 Task: Find and review emails with attachments related to job applications between specific dates.
Action: Mouse moved to (653, 69)
Screenshot: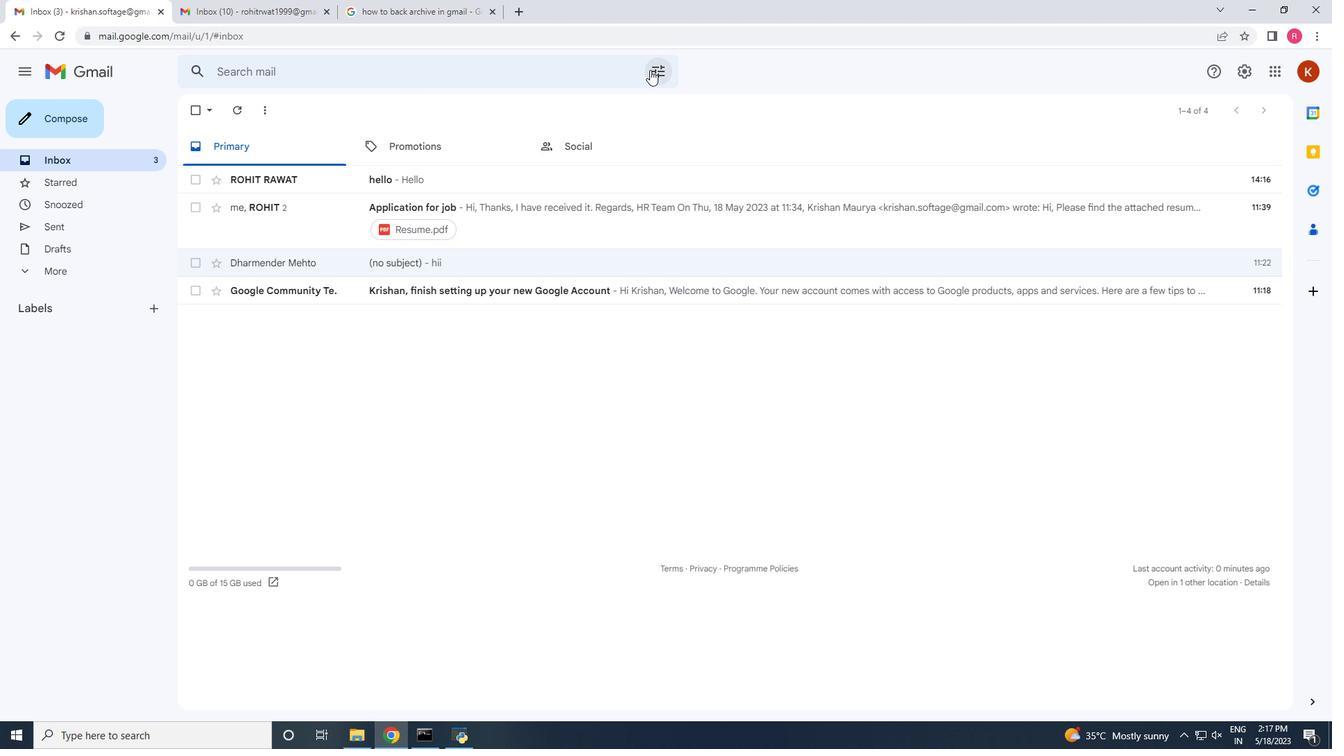 
Action: Mouse pressed left at (653, 69)
Screenshot: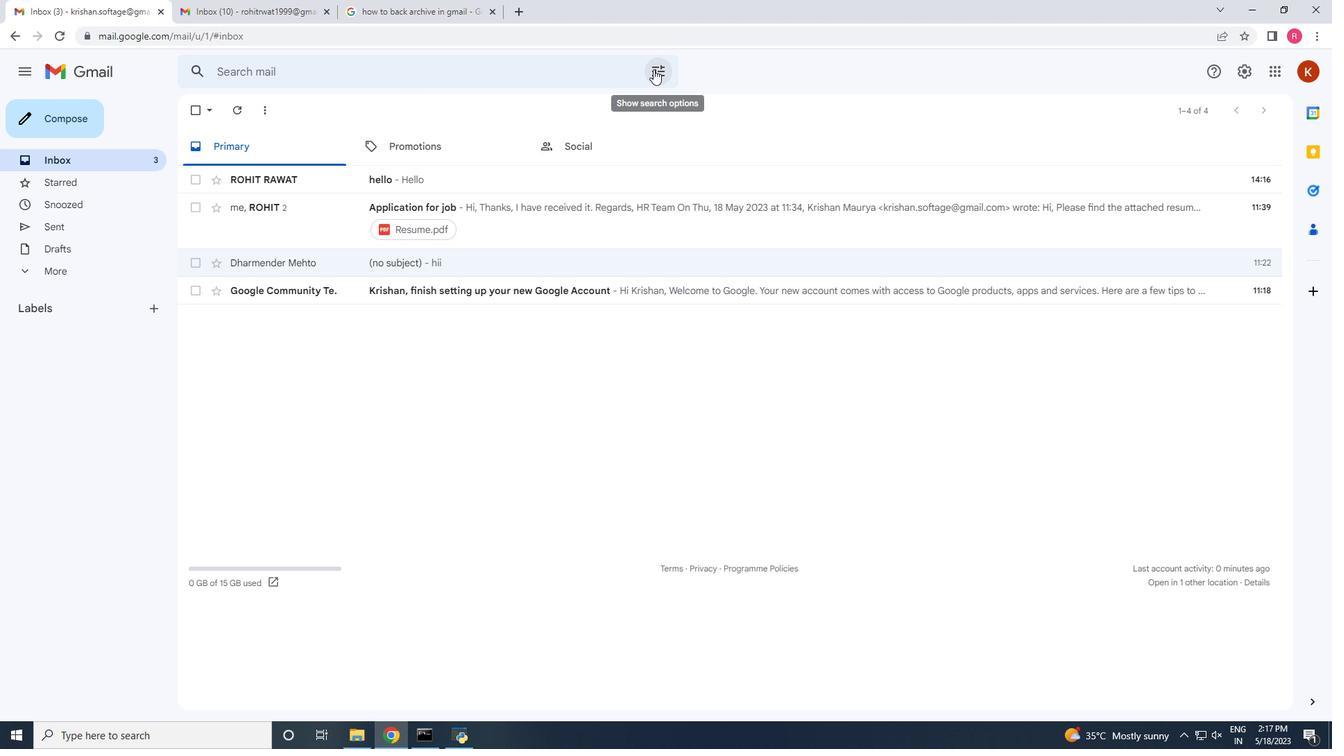
Action: Mouse moved to (322, 275)
Screenshot: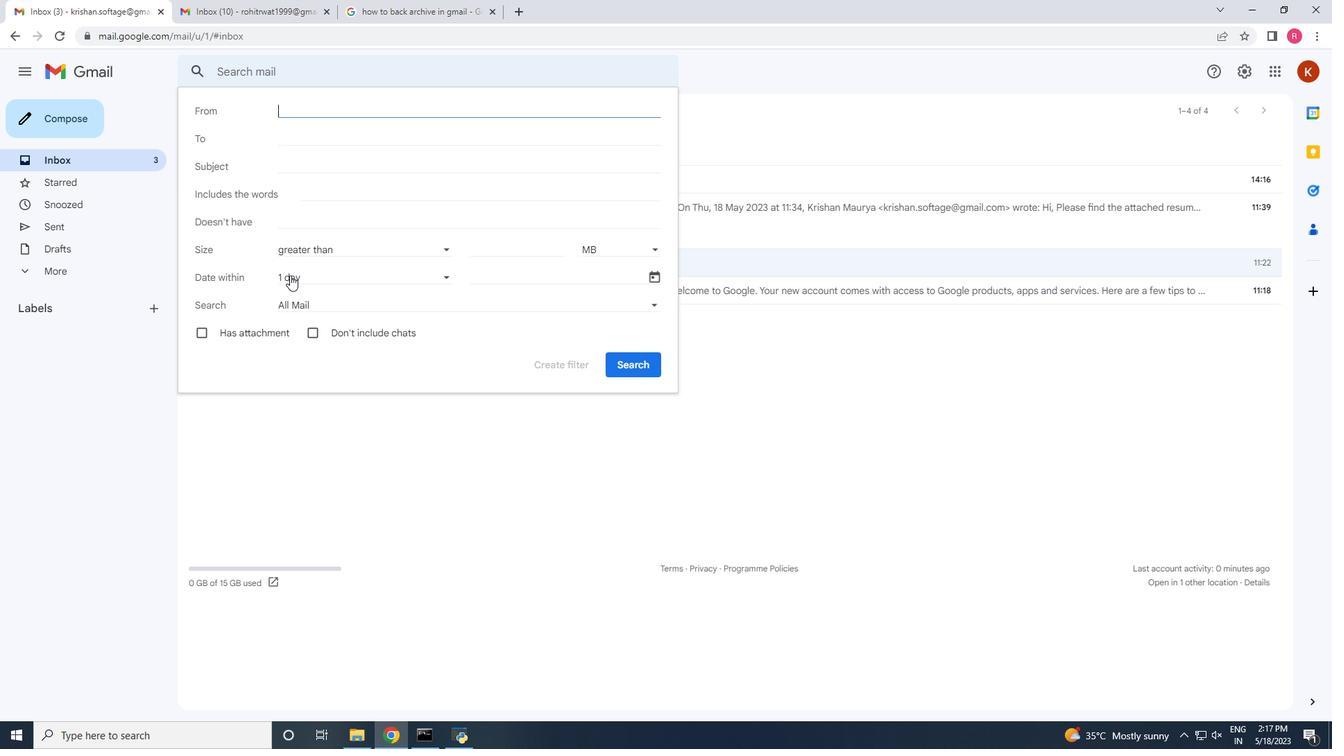 
Action: Mouse pressed left at (322, 275)
Screenshot: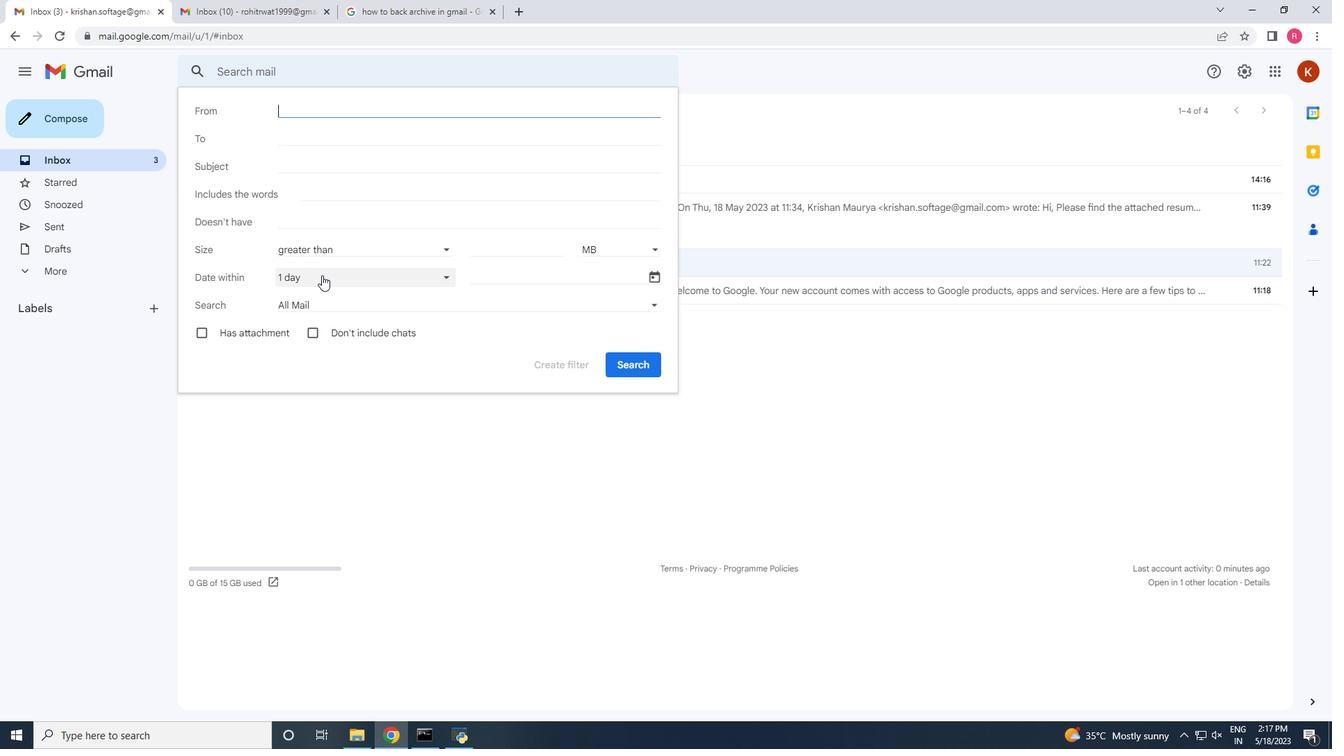 
Action: Mouse moved to (333, 437)
Screenshot: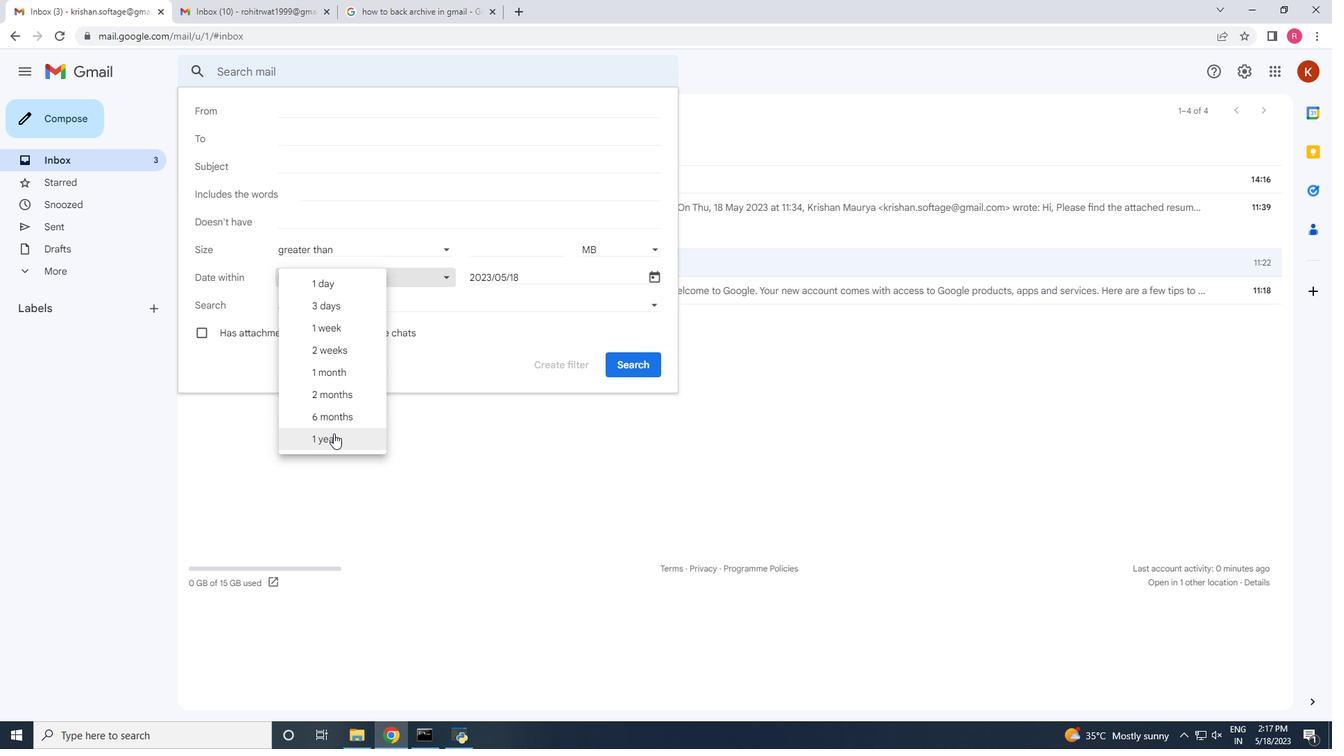 
Action: Mouse pressed left at (333, 437)
Screenshot: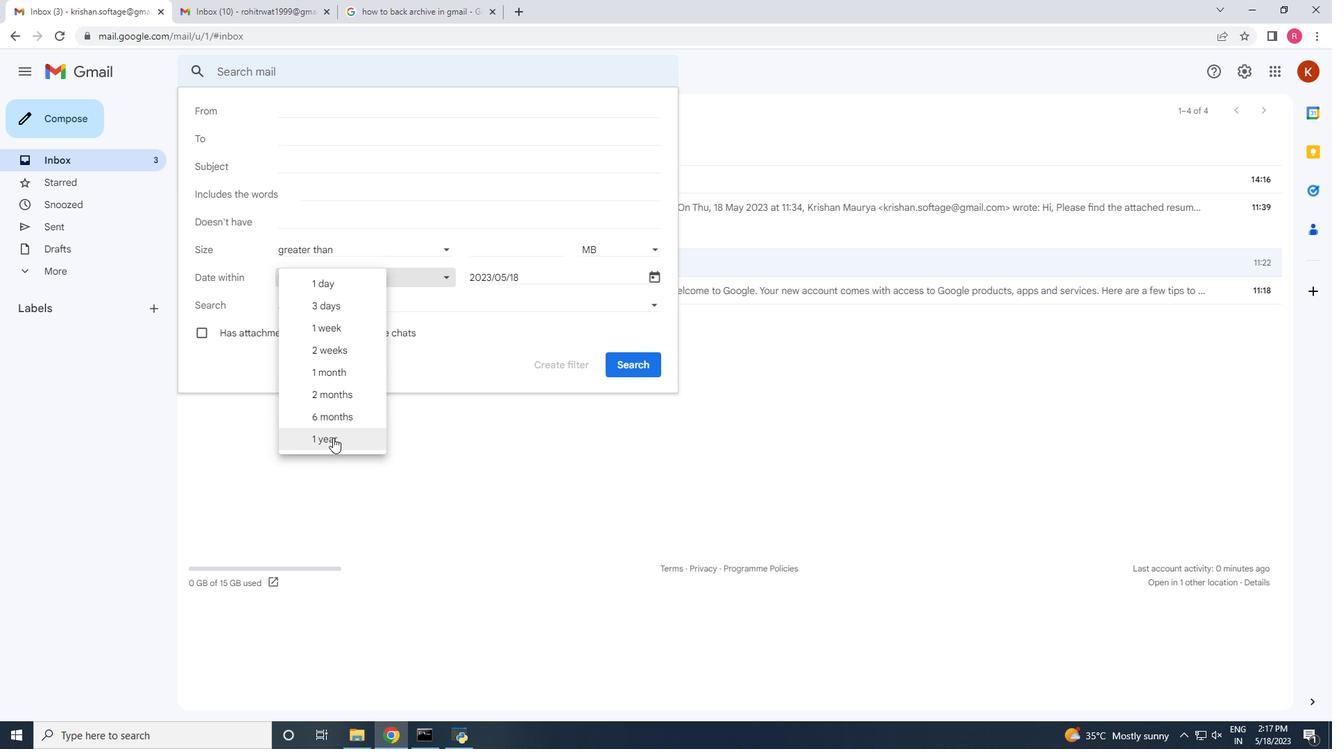 
Action: Mouse moved to (431, 268)
Screenshot: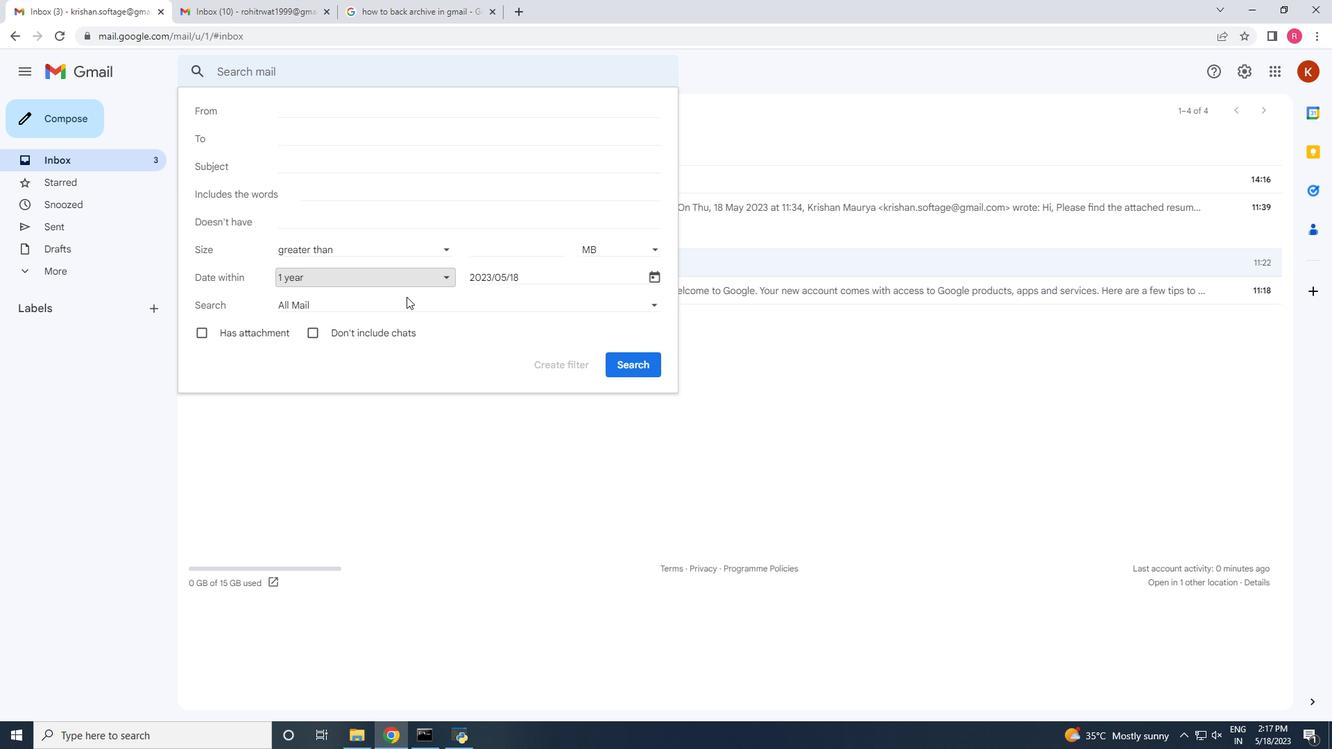 
Action: Mouse scrolled (431, 267) with delta (0, 0)
Screenshot: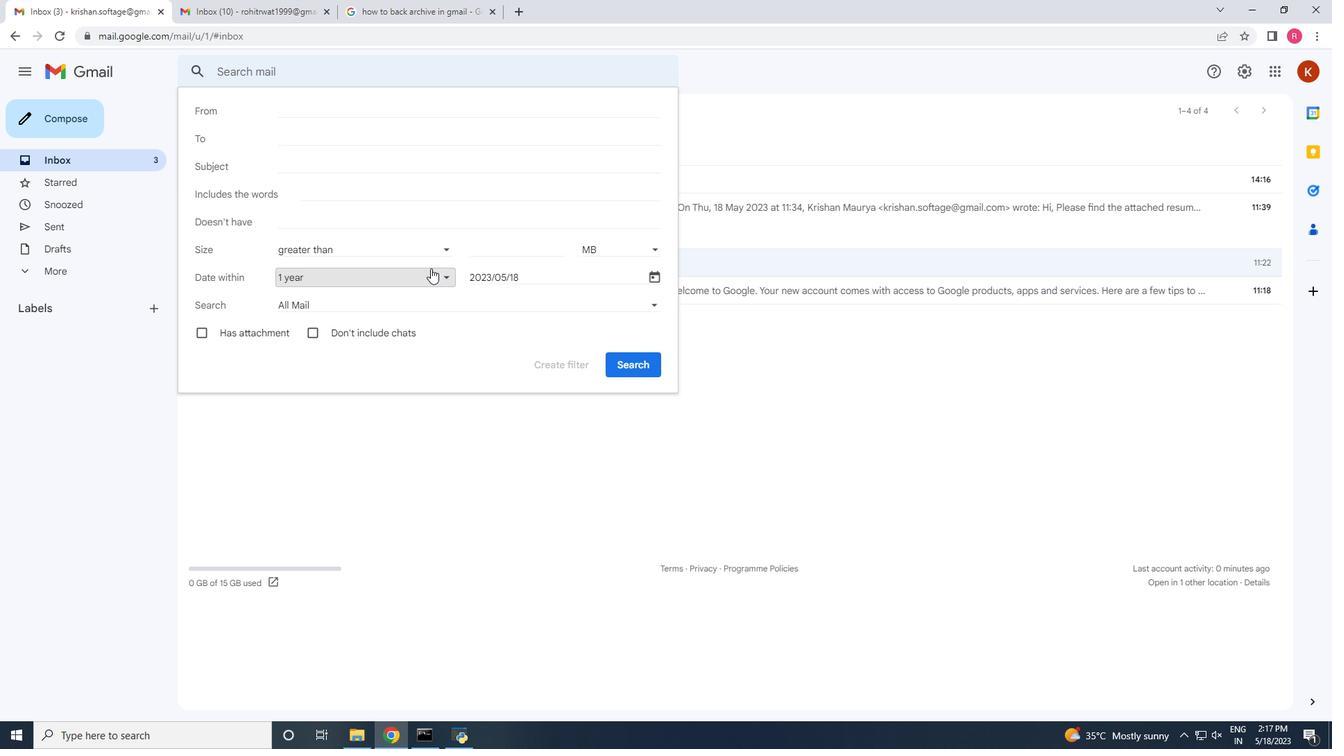 
Action: Mouse moved to (201, 330)
Screenshot: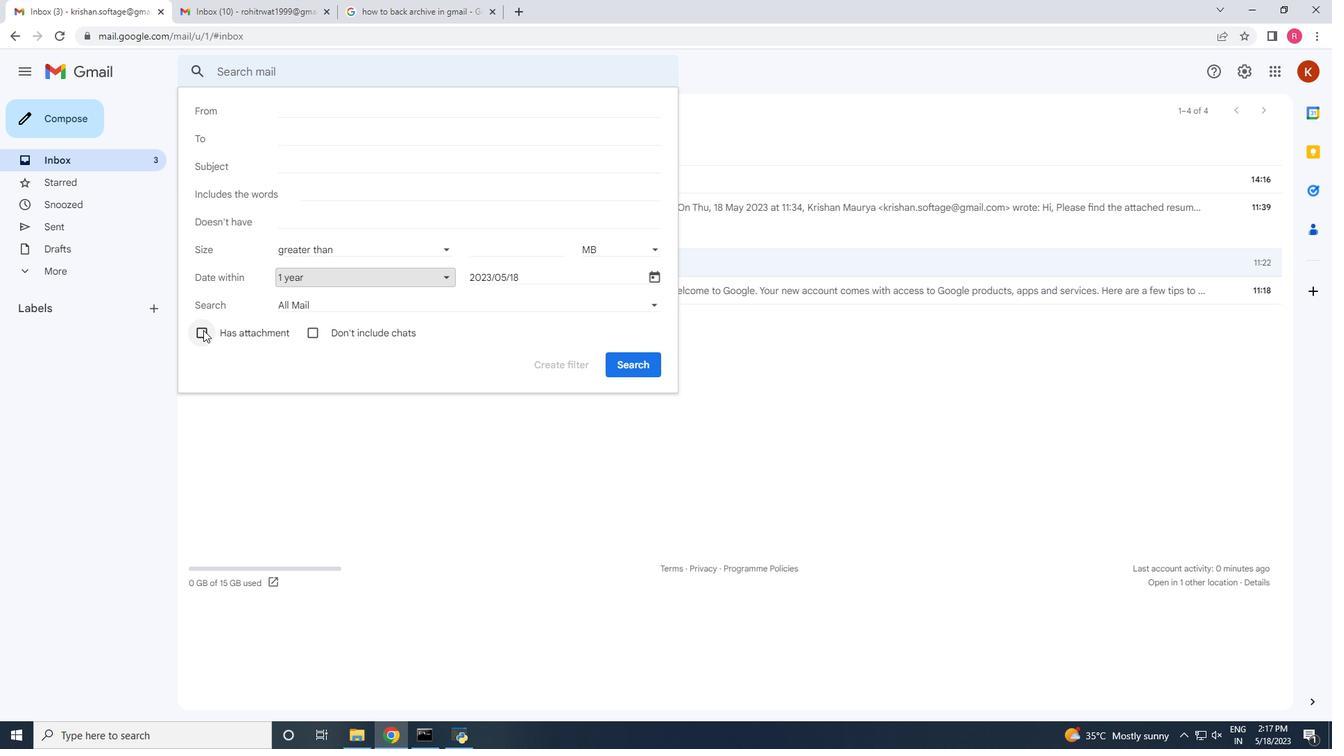 
Action: Mouse pressed left at (201, 330)
Screenshot: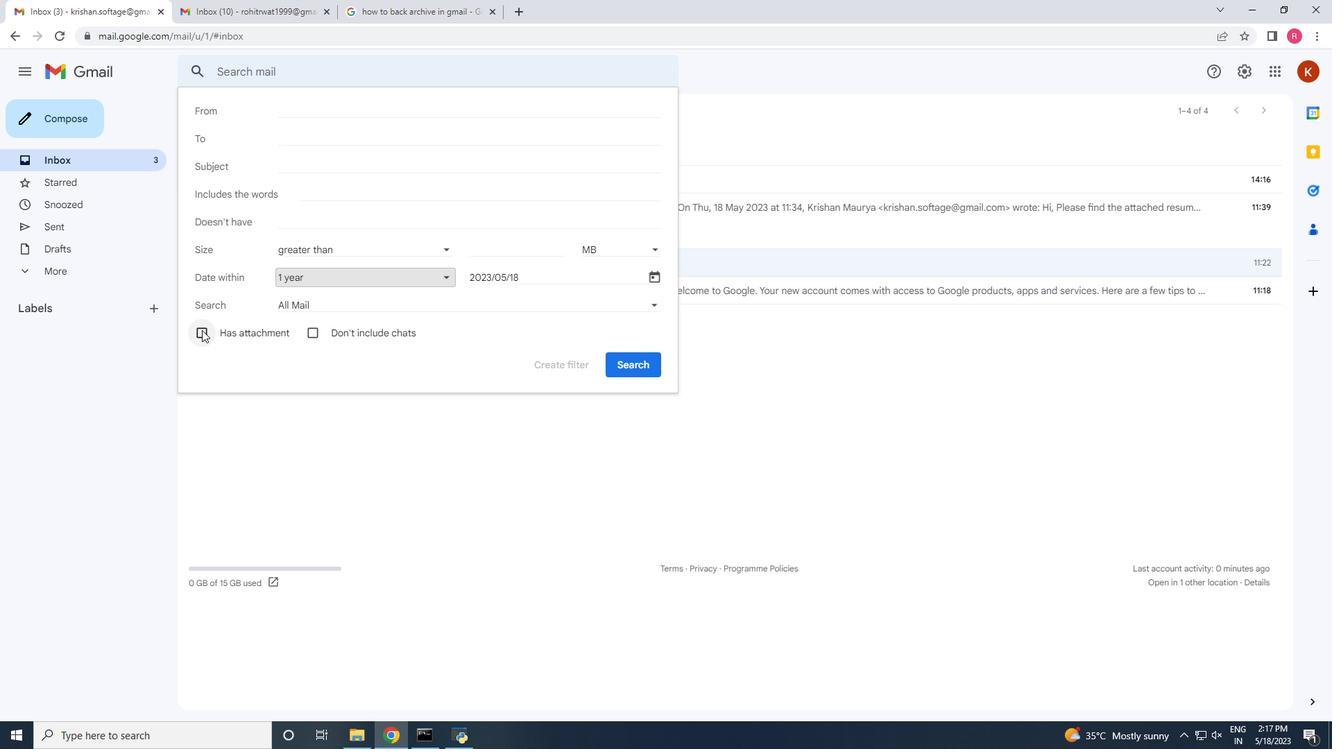 
Action: Mouse moved to (642, 367)
Screenshot: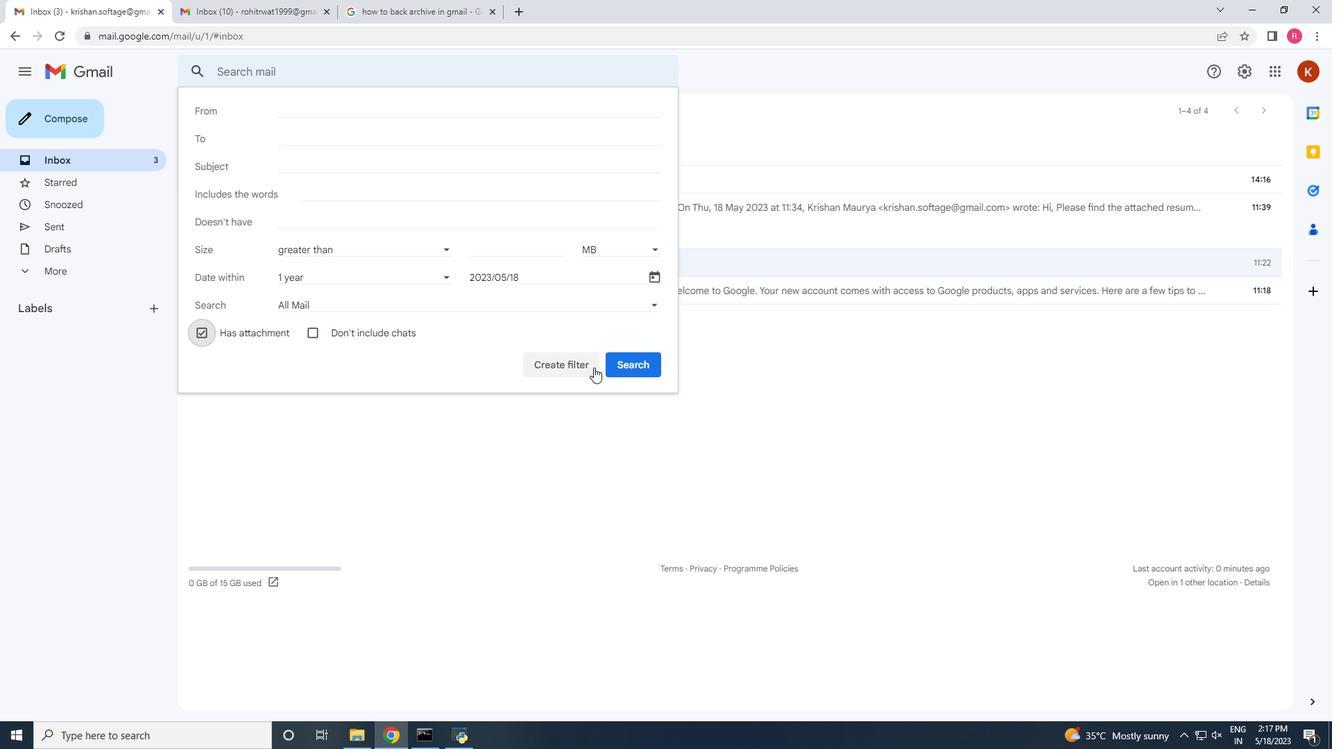 
Action: Mouse pressed left at (642, 367)
Screenshot: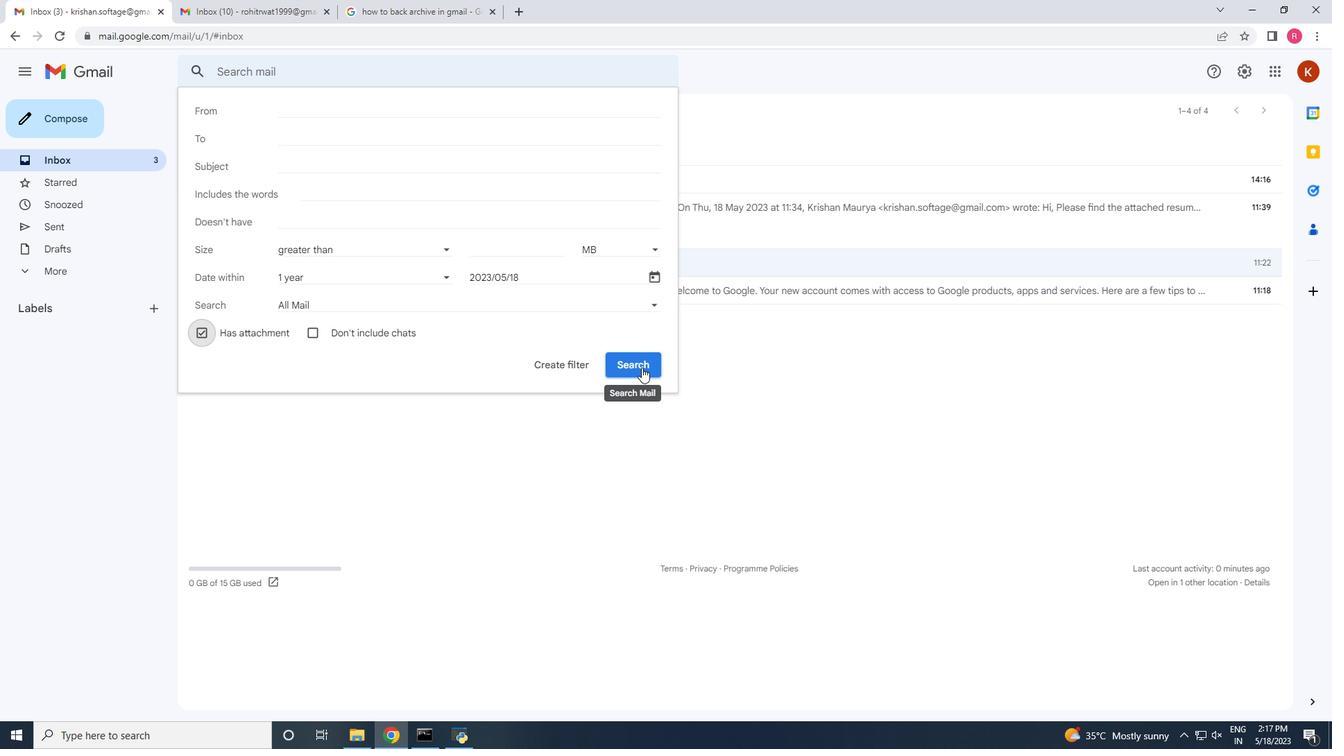 
Action: Mouse moved to (194, 180)
Screenshot: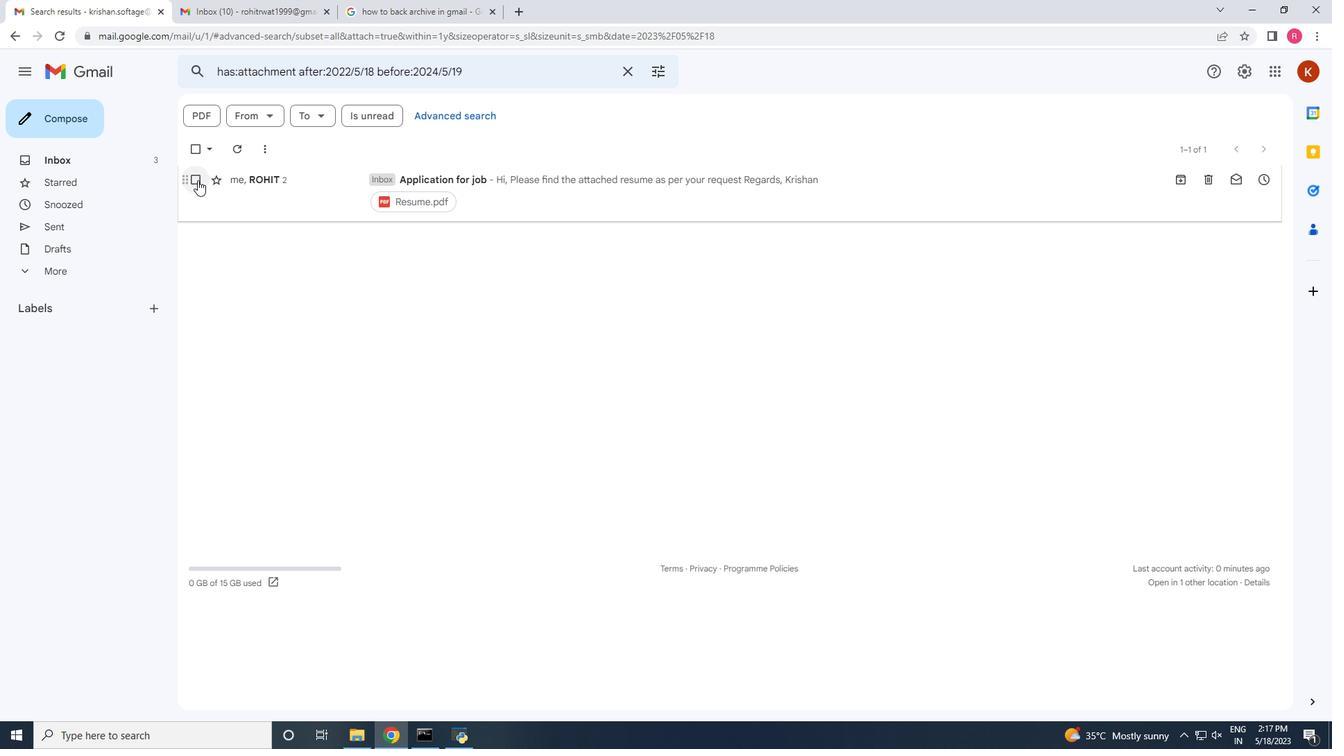 
Action: Mouse pressed left at (194, 180)
Screenshot: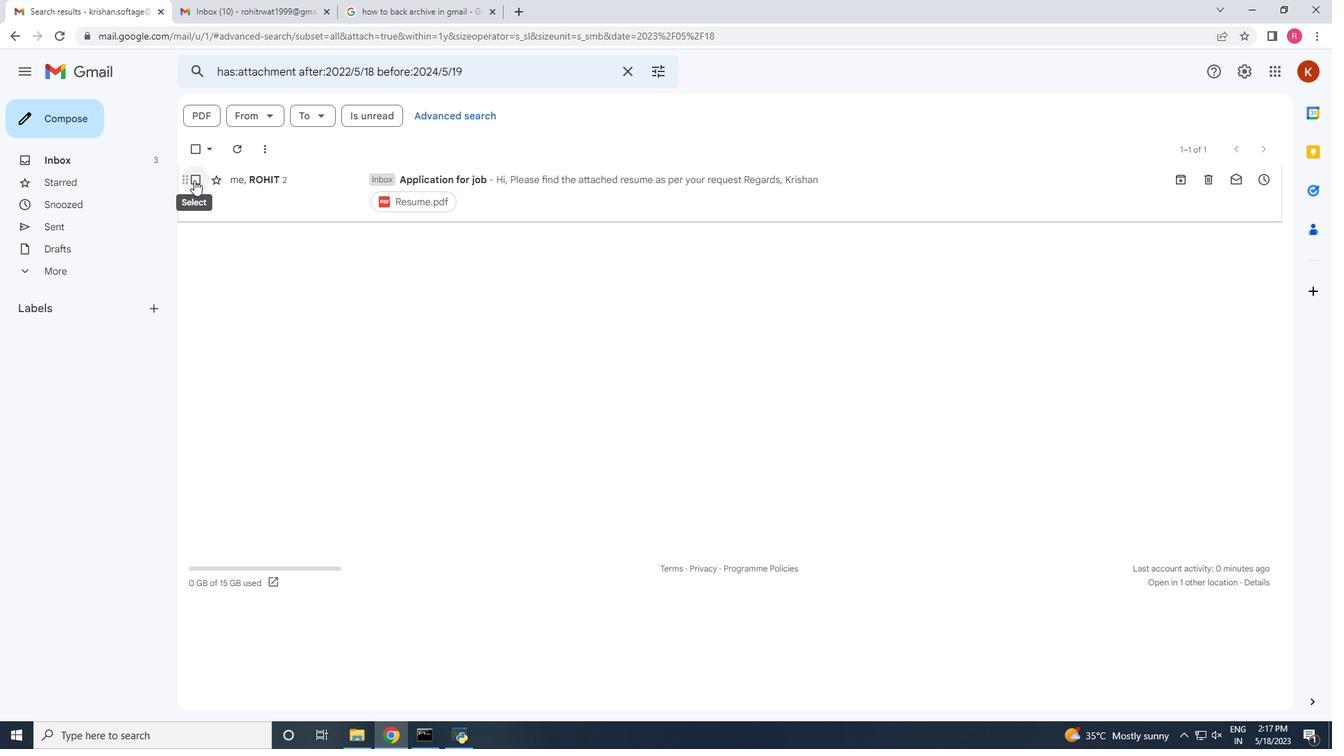 
Action: Mouse moved to (501, 152)
Screenshot: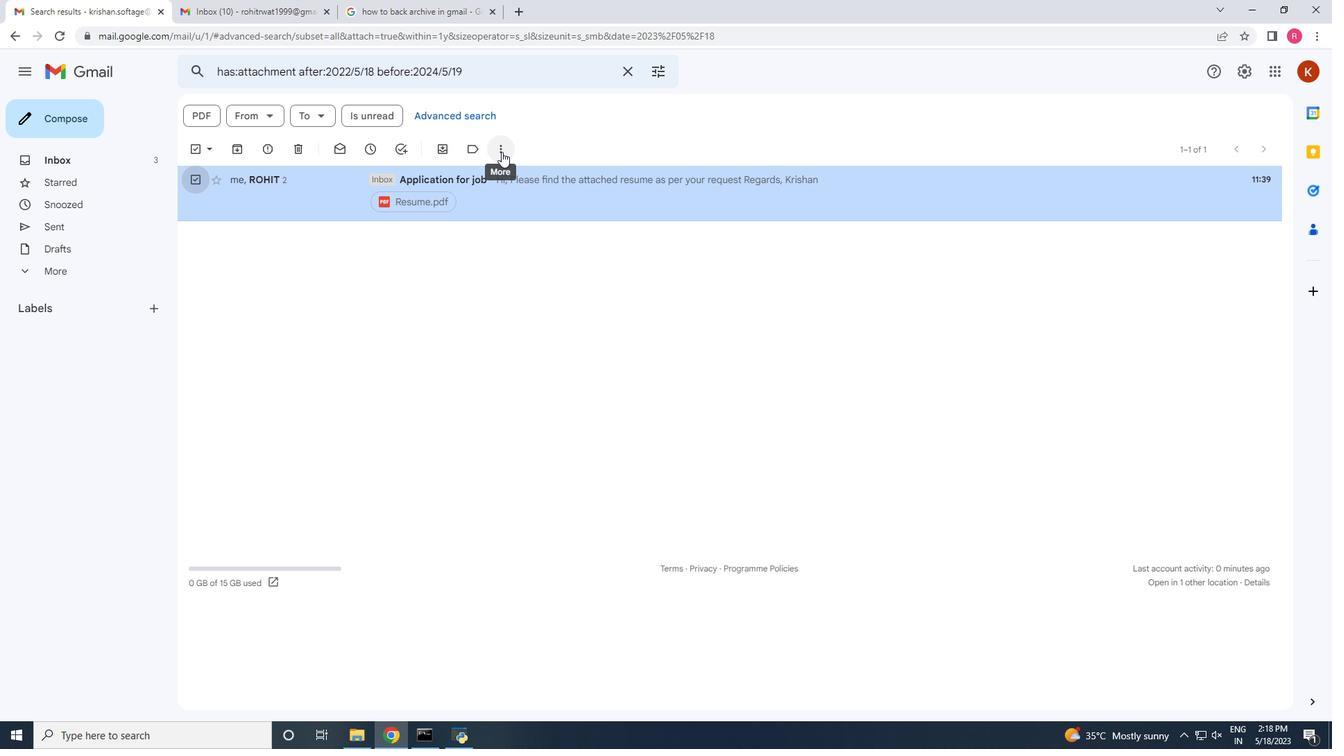 
Action: Mouse pressed left at (501, 152)
Screenshot: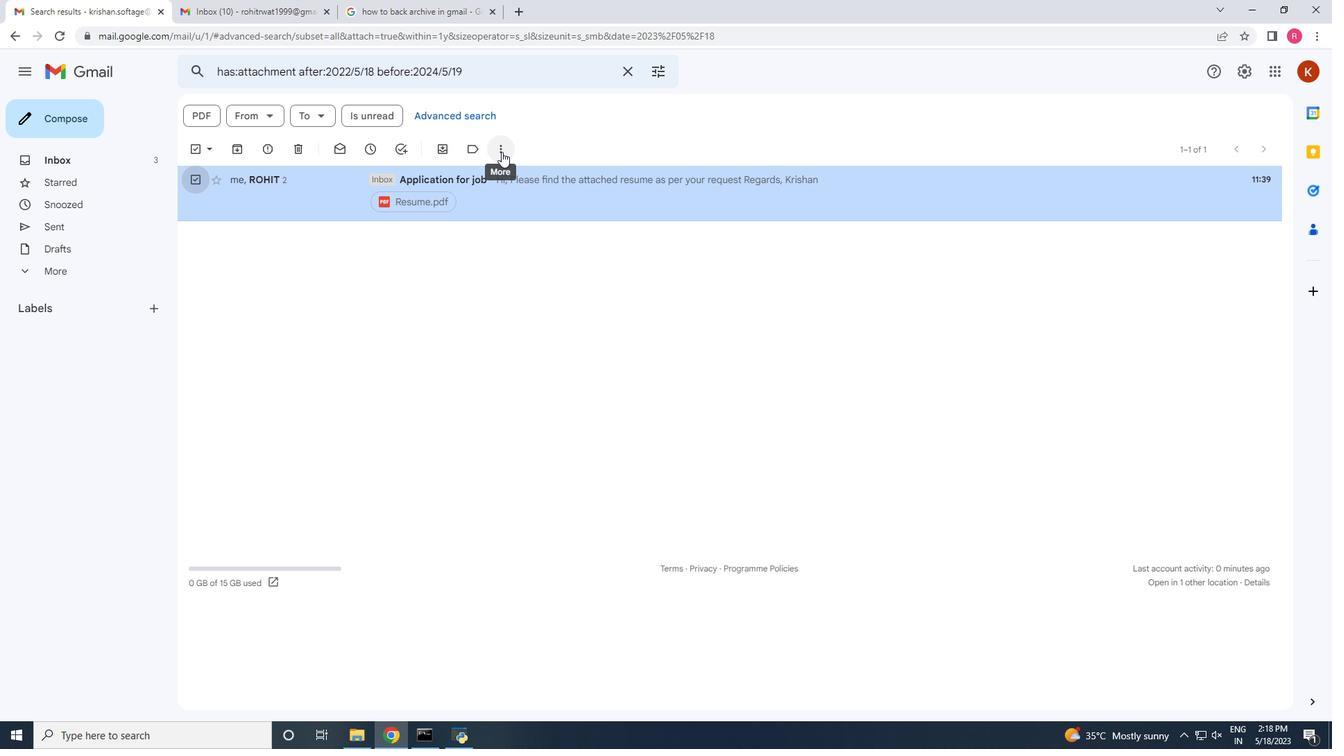 
Action: Mouse moved to (476, 176)
Screenshot: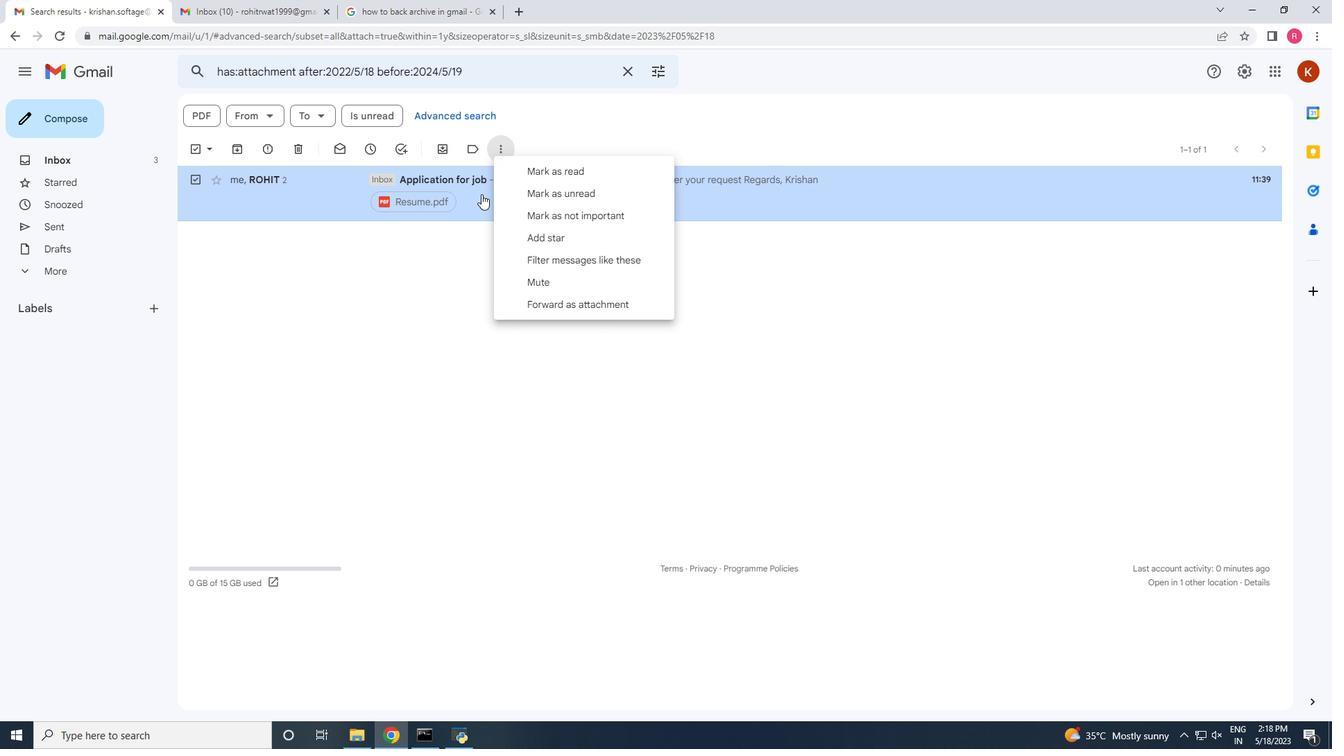 
Action: Mouse pressed left at (476, 176)
Screenshot: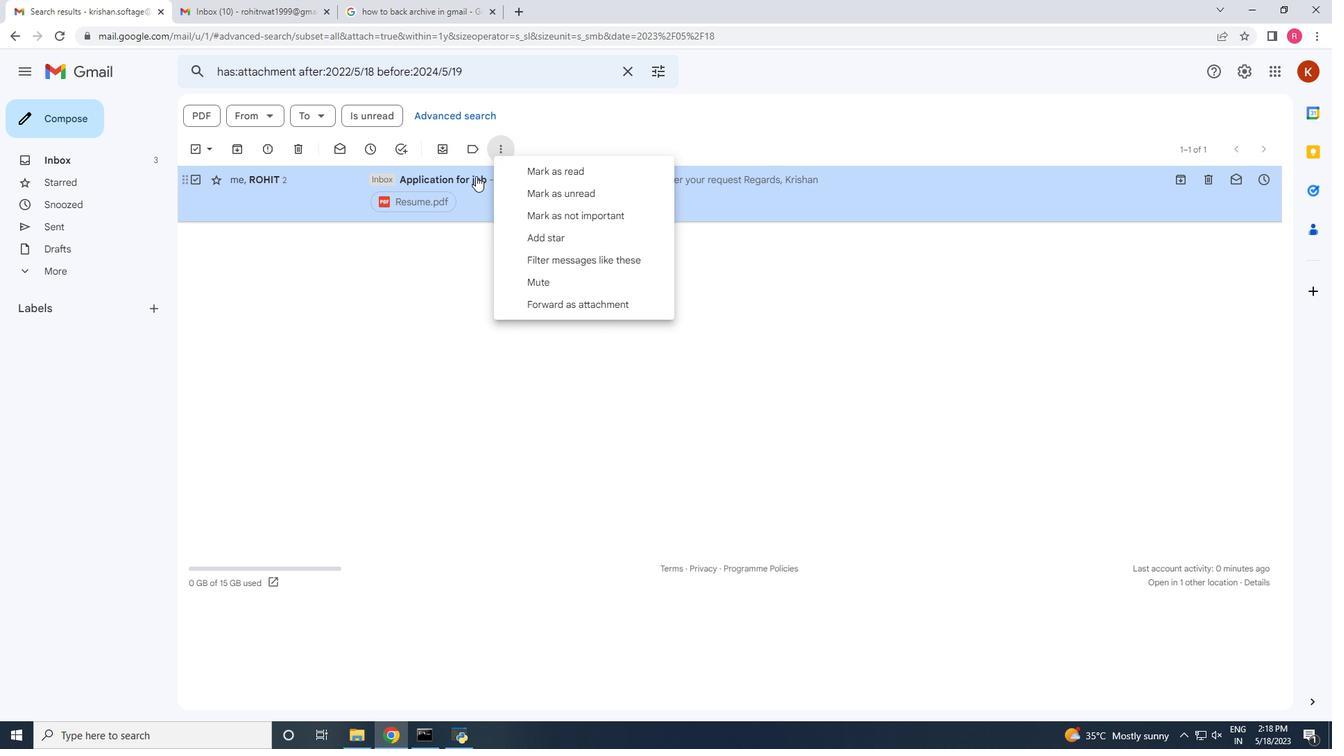 
Action: Mouse moved to (443, 260)
Screenshot: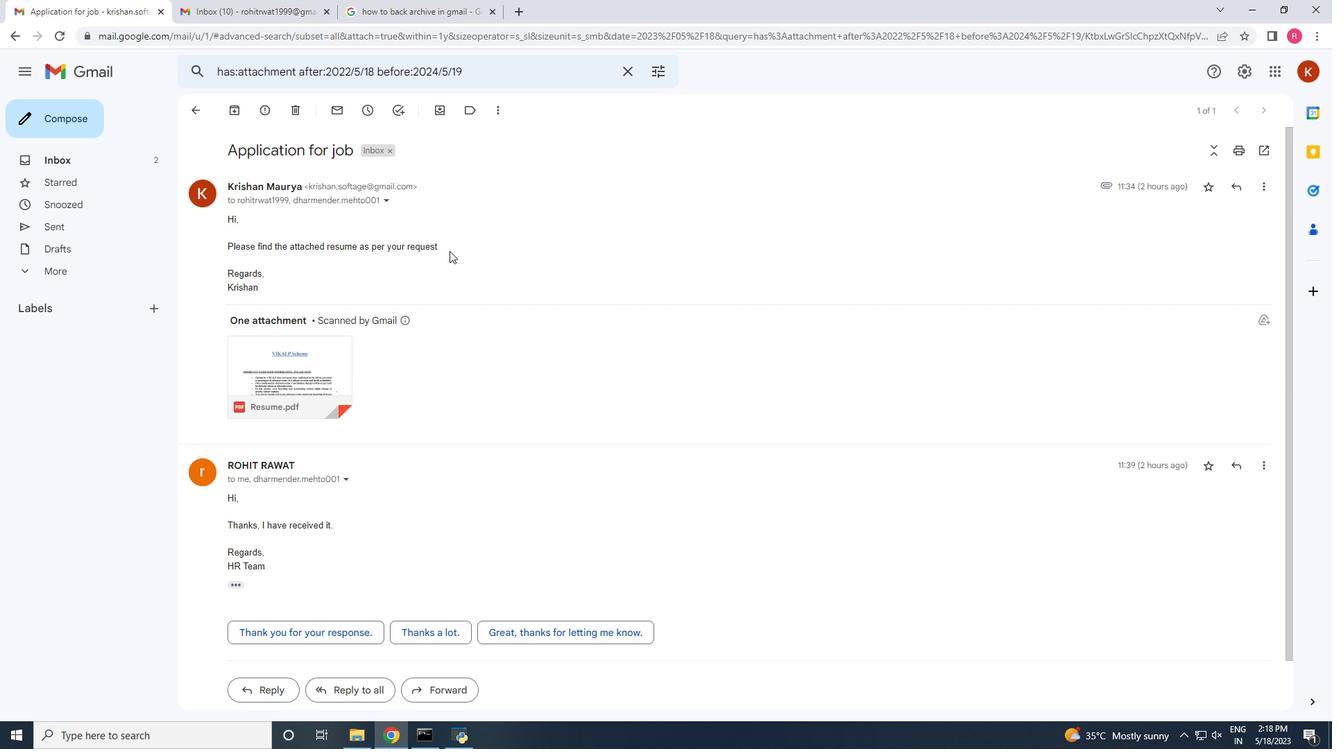 
Action: Mouse scrolled (443, 259) with delta (0, 0)
Screenshot: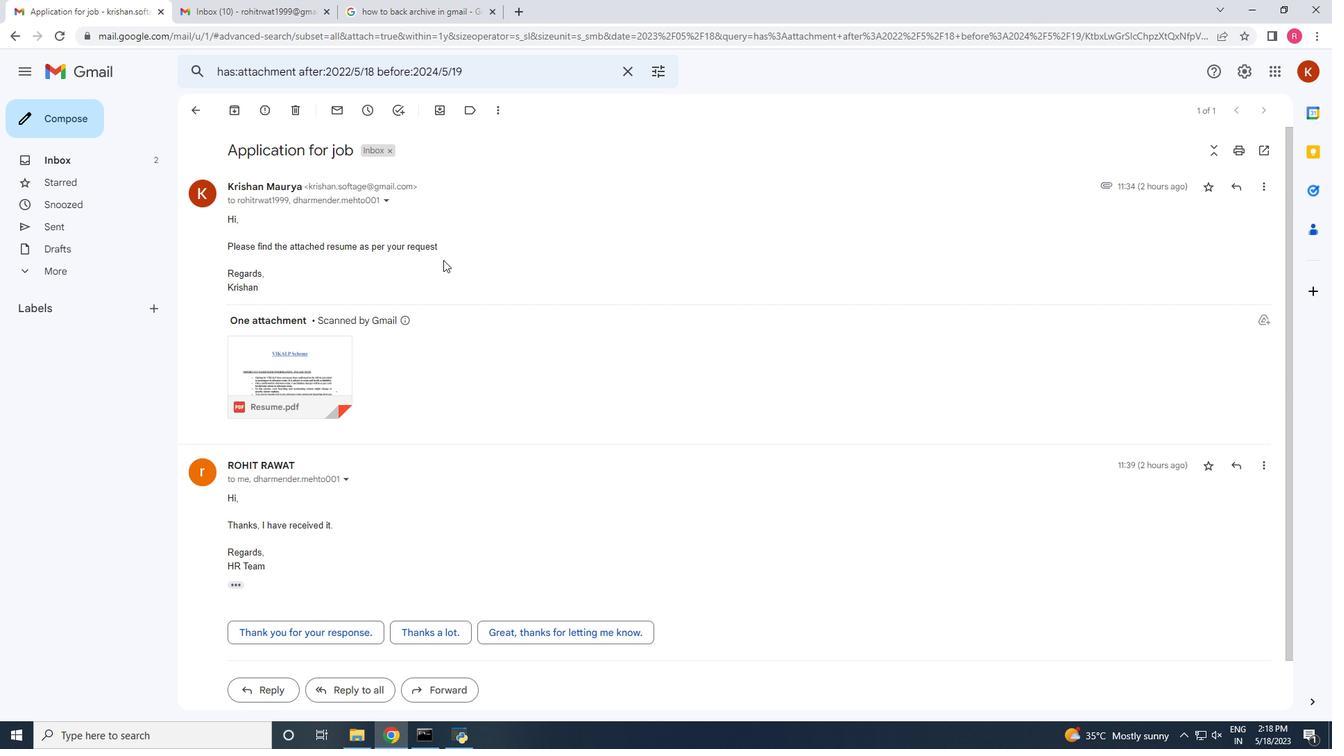 
Action: Mouse moved to (340, 301)
Screenshot: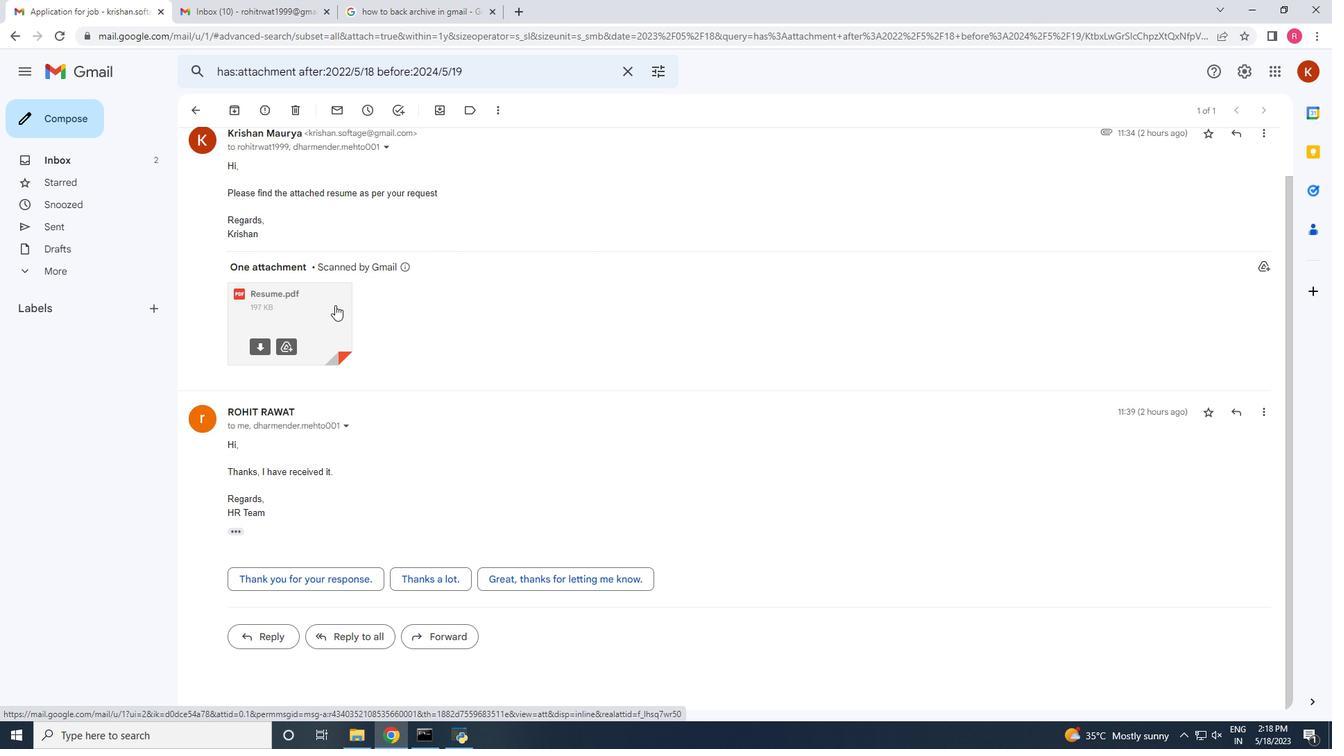 
Action: Mouse scrolled (340, 302) with delta (0, 0)
Screenshot: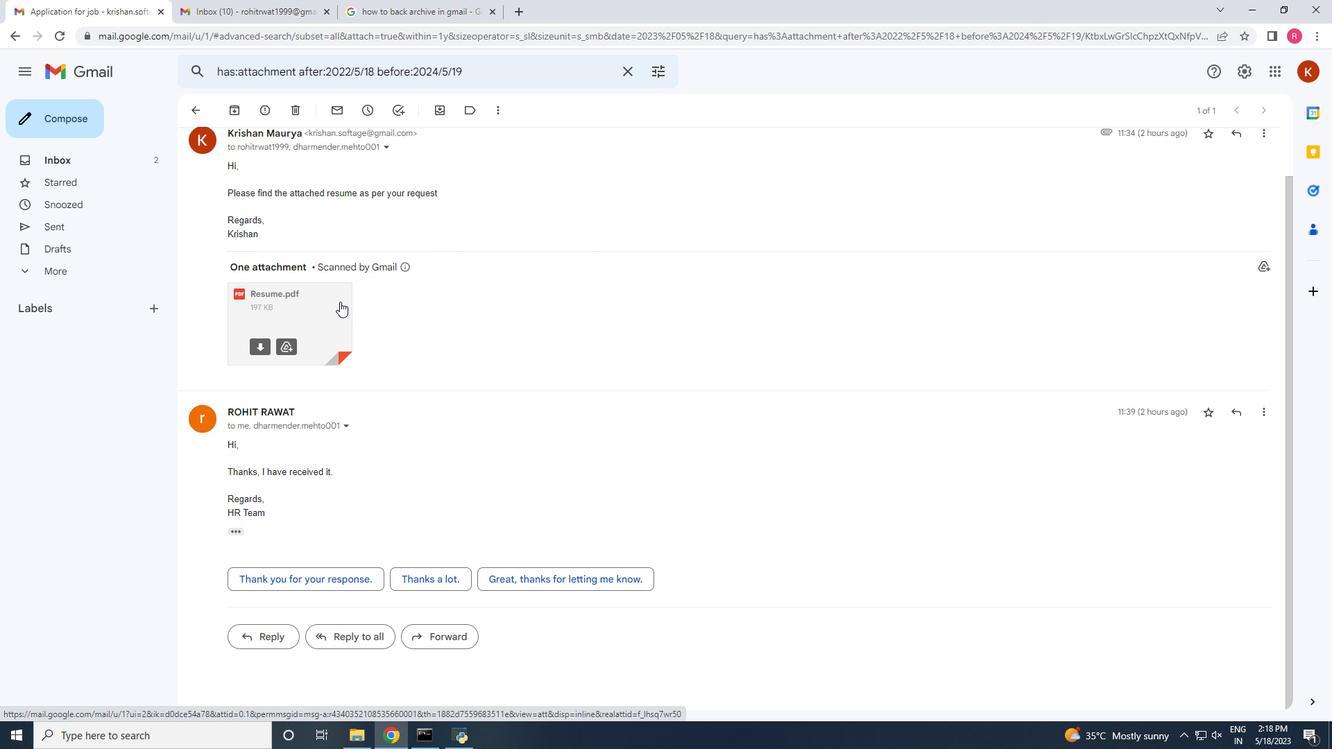 
Action: Mouse scrolled (340, 302) with delta (0, 0)
Screenshot: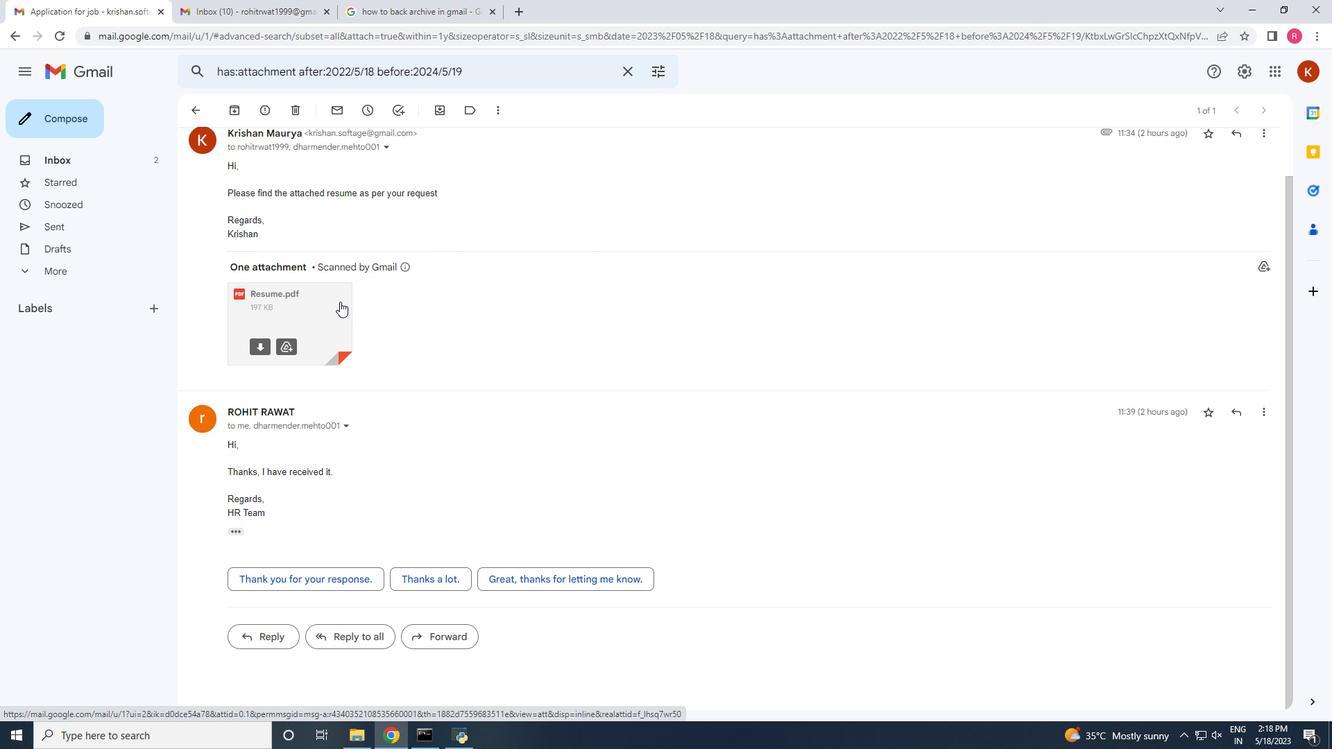 
Action: Mouse scrolled (340, 302) with delta (0, 0)
Screenshot: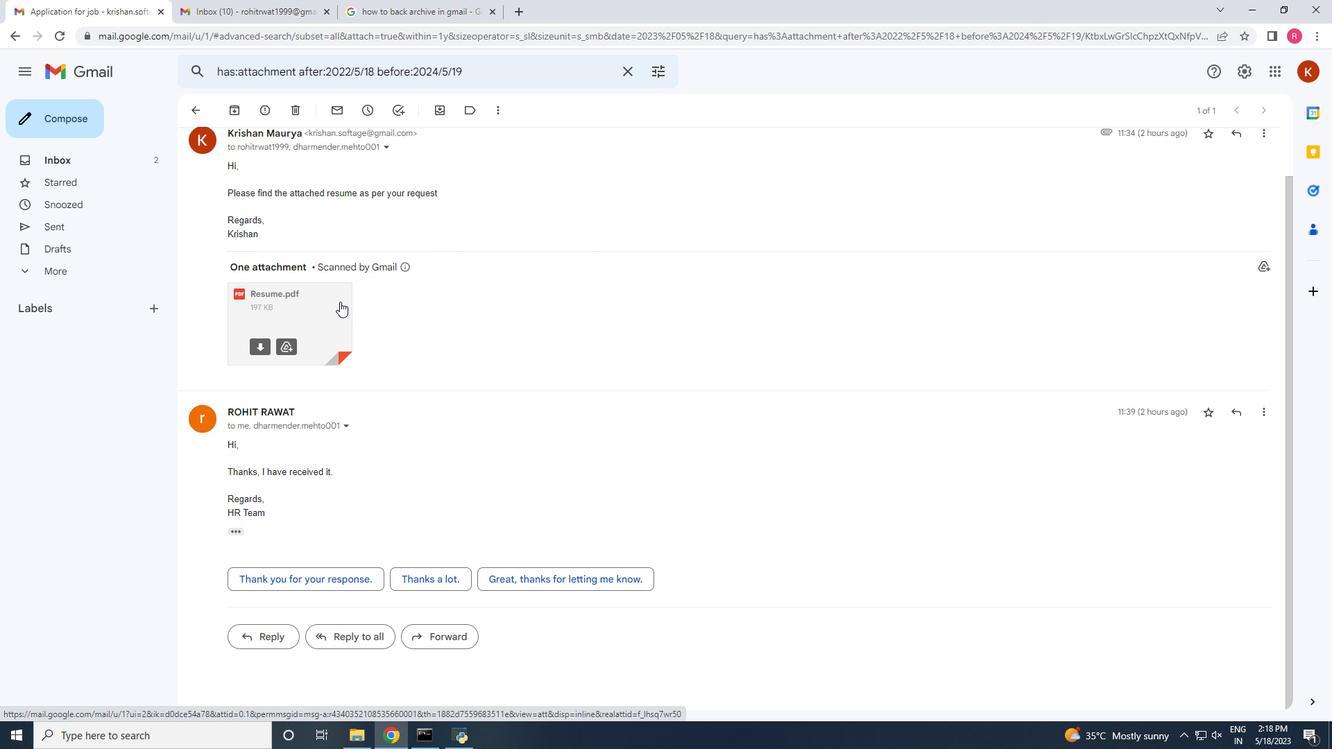 
Action: Mouse moved to (193, 114)
Screenshot: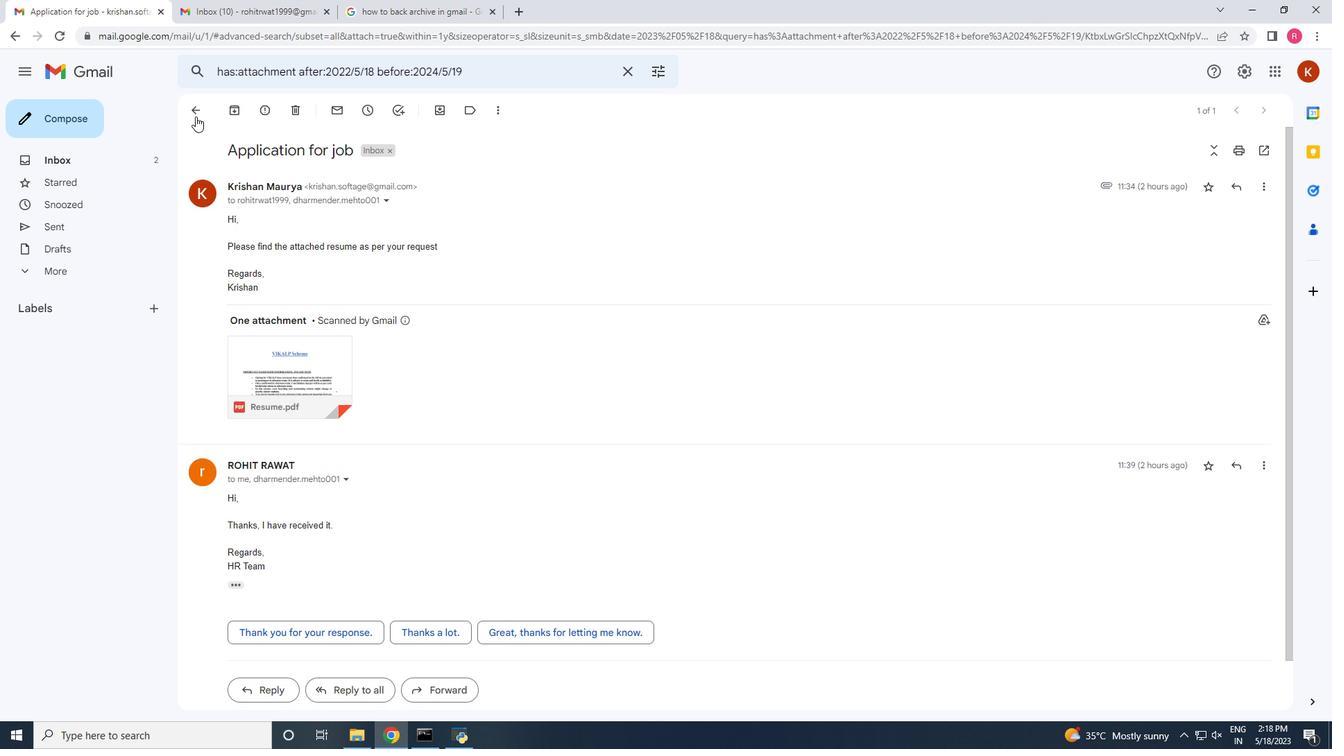 
Action: Mouse pressed left at (193, 114)
Screenshot: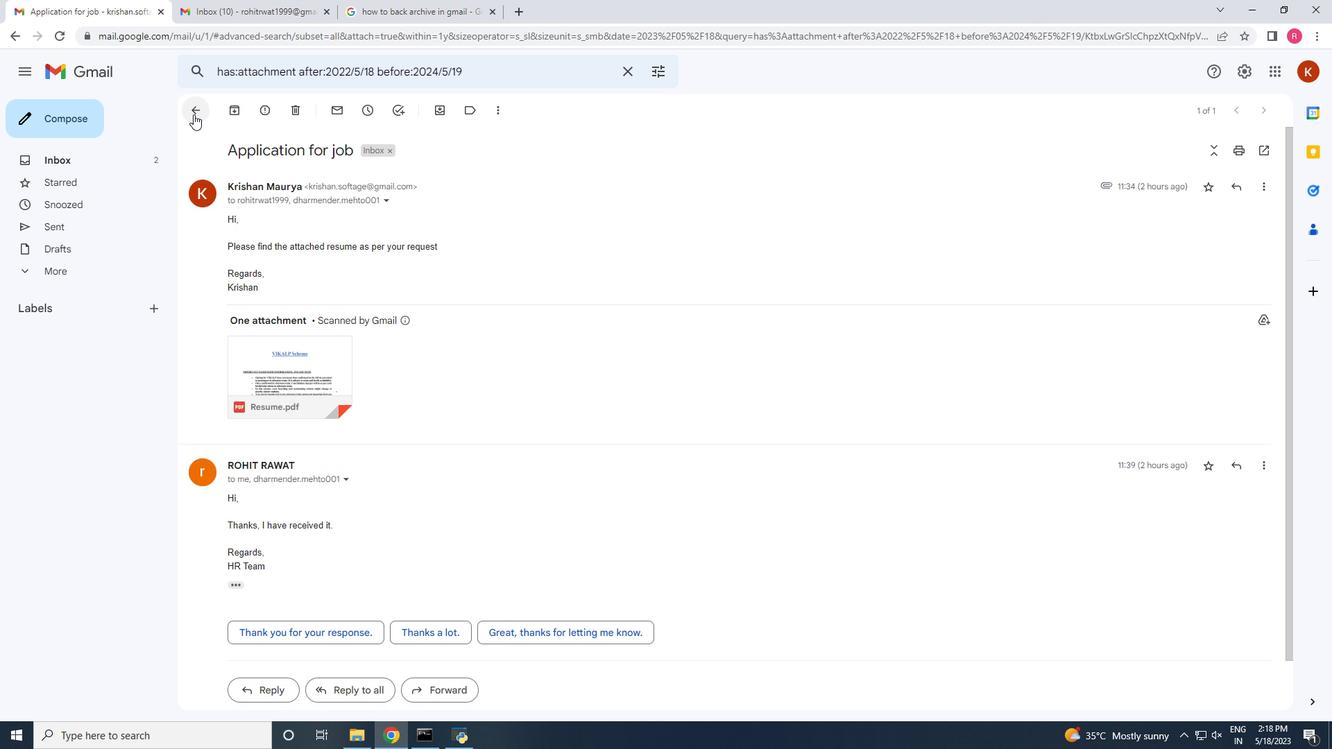 
Action: Mouse moved to (71, 166)
Screenshot: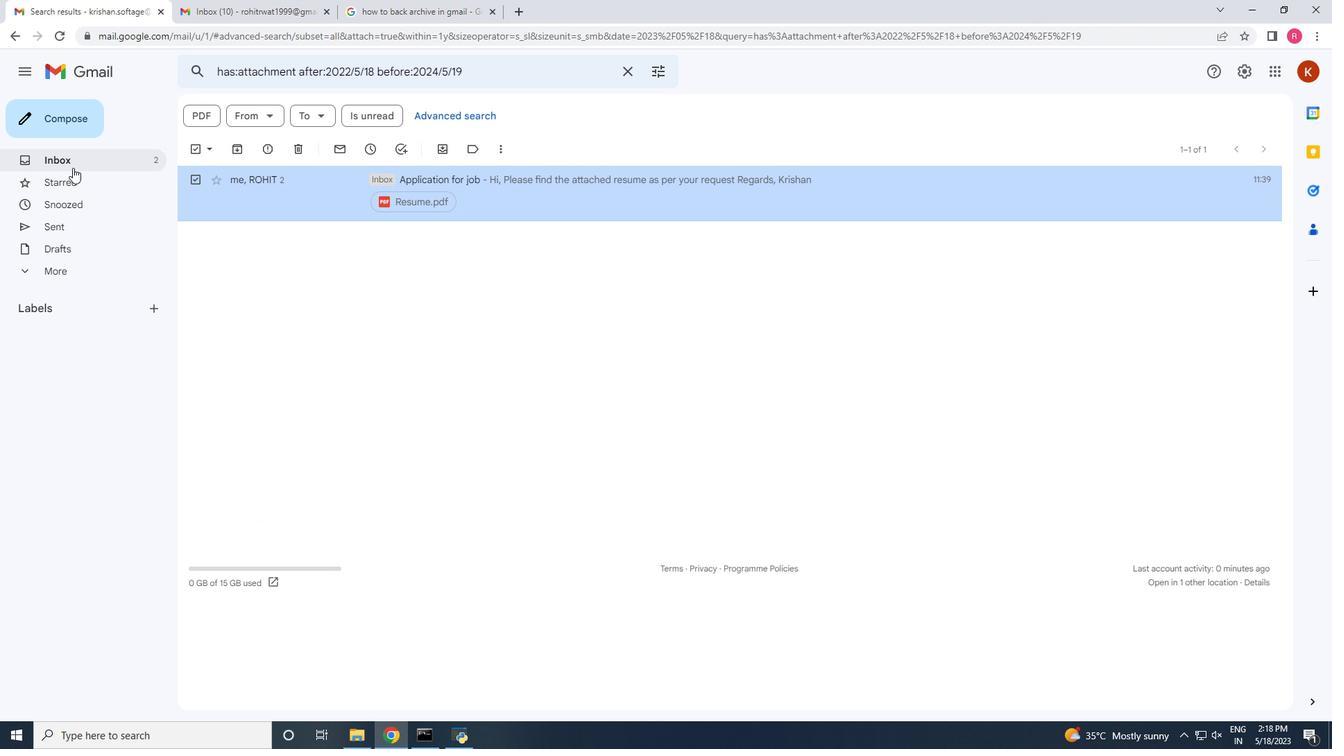 
Action: Mouse pressed left at (71, 166)
Screenshot: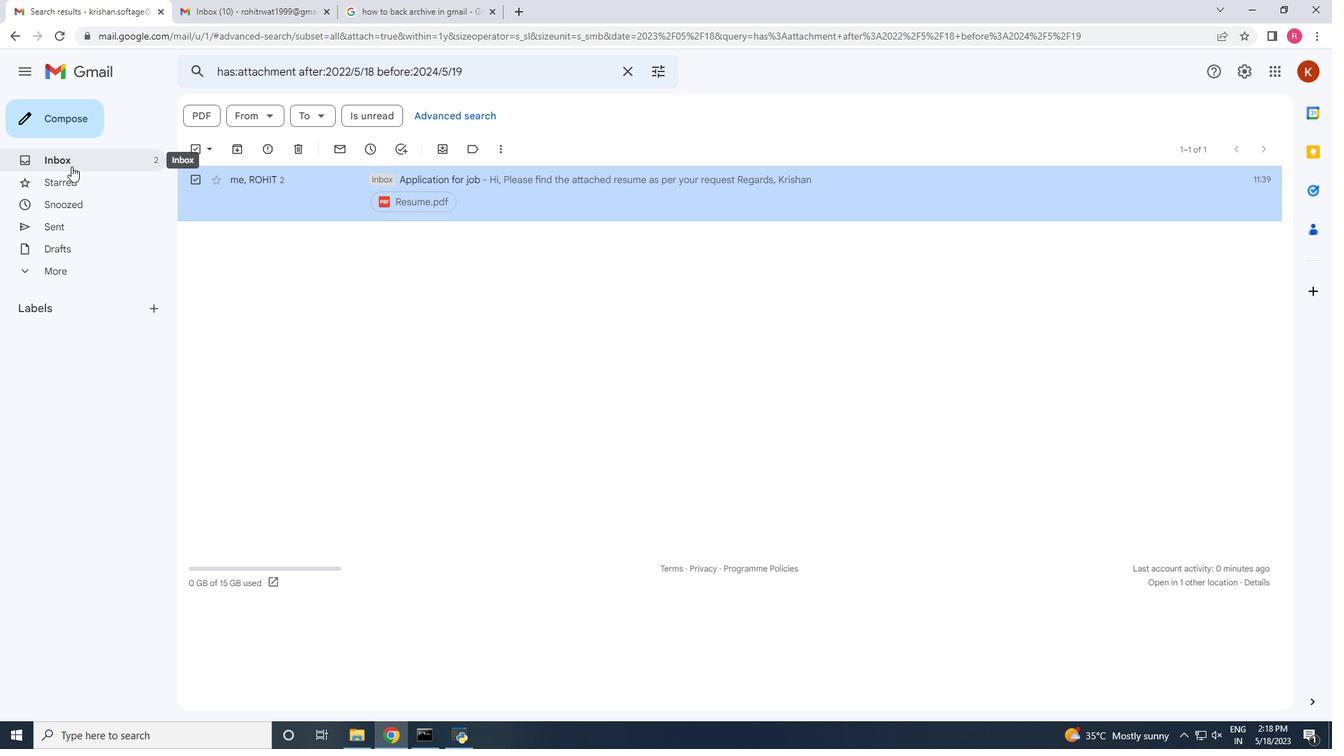 
Action: Mouse moved to (453, 250)
Screenshot: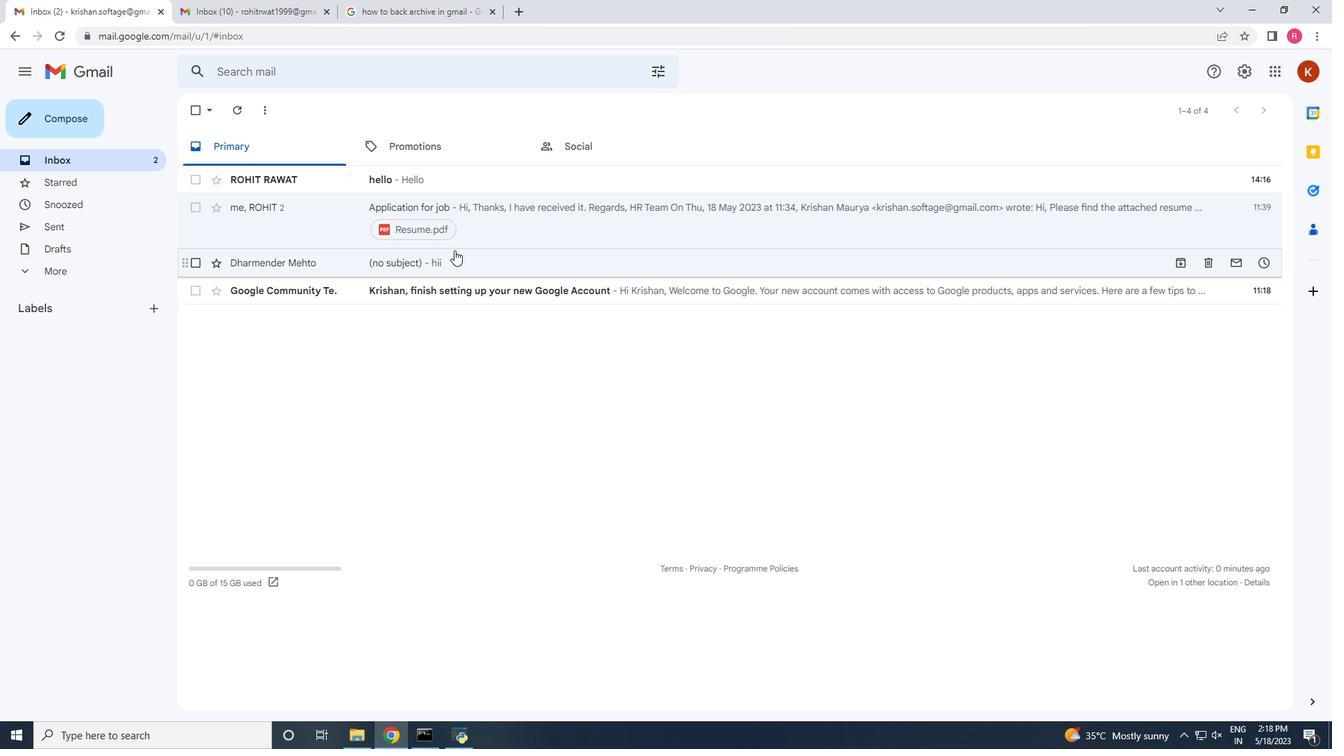 
